 Task: In the  document Creativityplan.html Insert the command  'Editing'Email the file to   'softage.6@softage.net', with message attached Important: I've emailed you crucial details. Please make sure to go through it thoroughly. and file type: Microsoft Word
Action: Mouse moved to (221, 315)
Screenshot: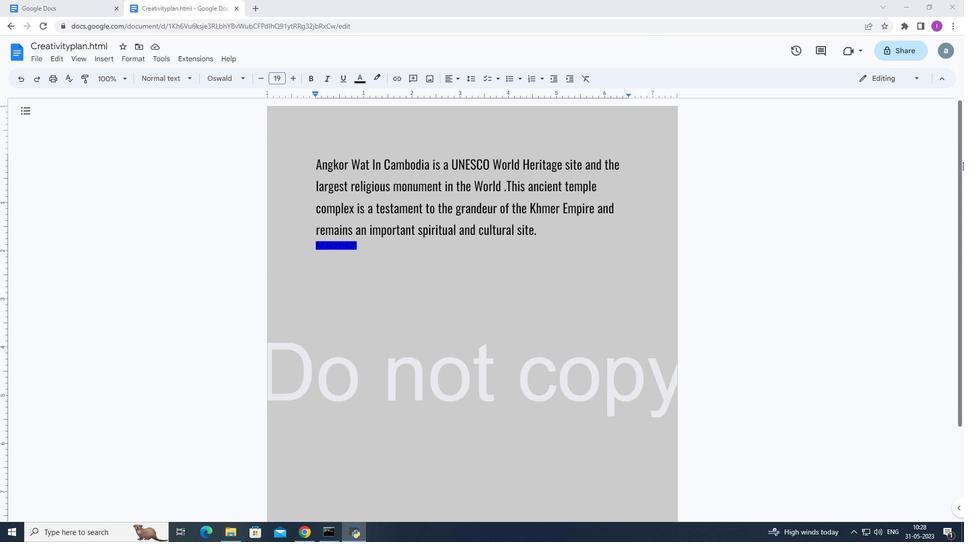 
Action: Mouse pressed left at (221, 315)
Screenshot: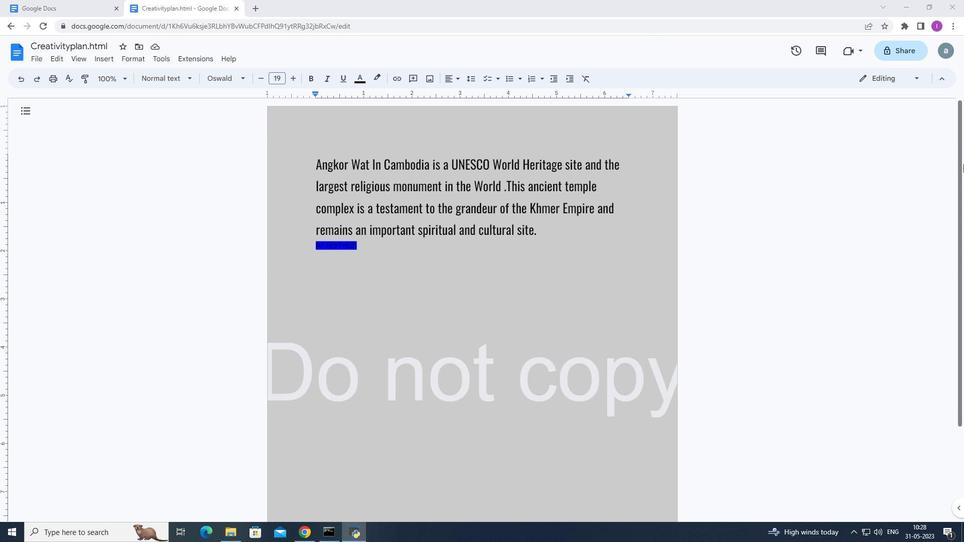 
Action: Mouse moved to (105, 60)
Screenshot: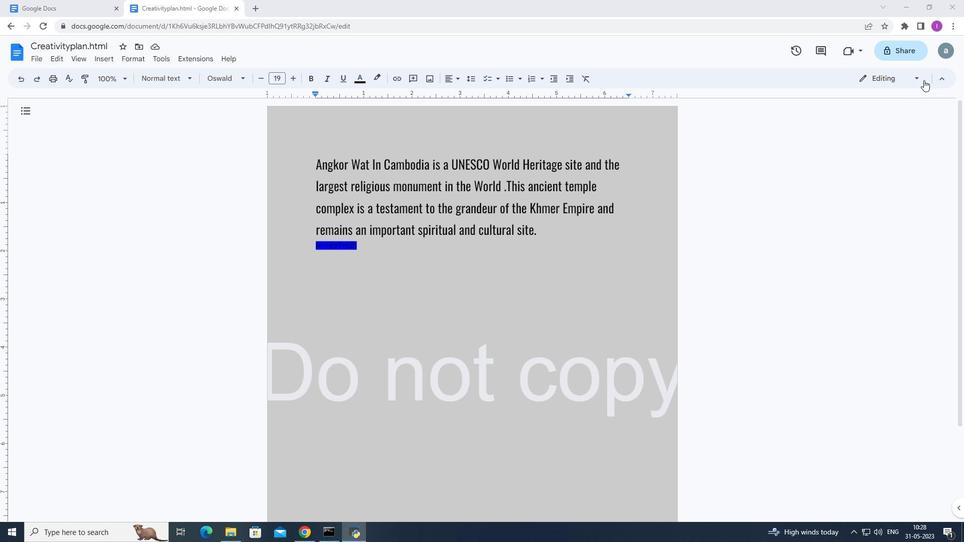 
Action: Mouse pressed left at (105, 60)
Screenshot: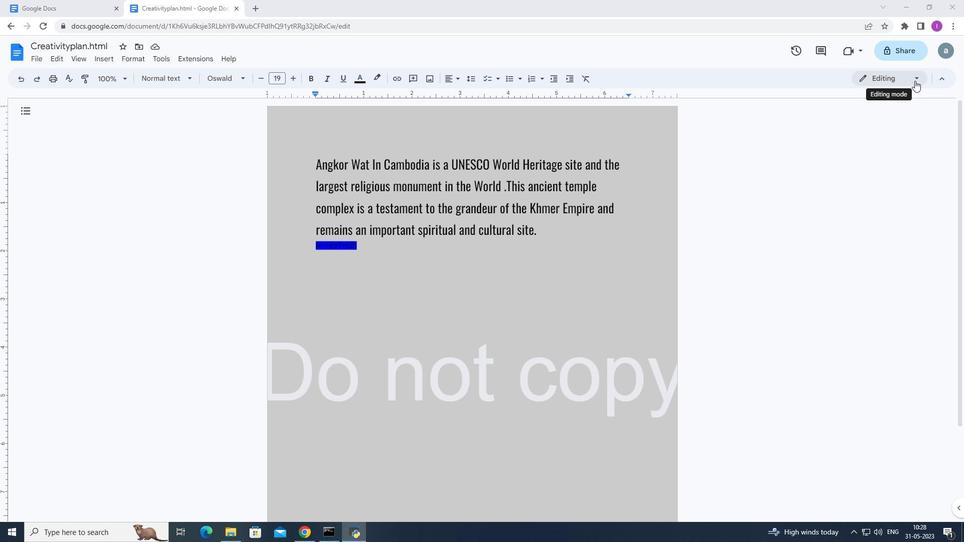 
Action: Mouse moved to (144, 387)
Screenshot: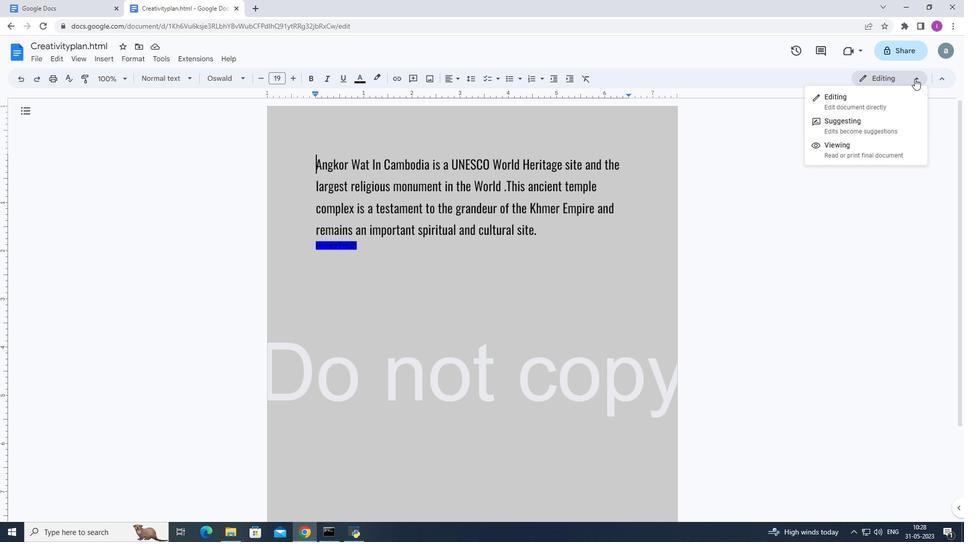 
Action: Mouse pressed left at (144, 387)
Screenshot: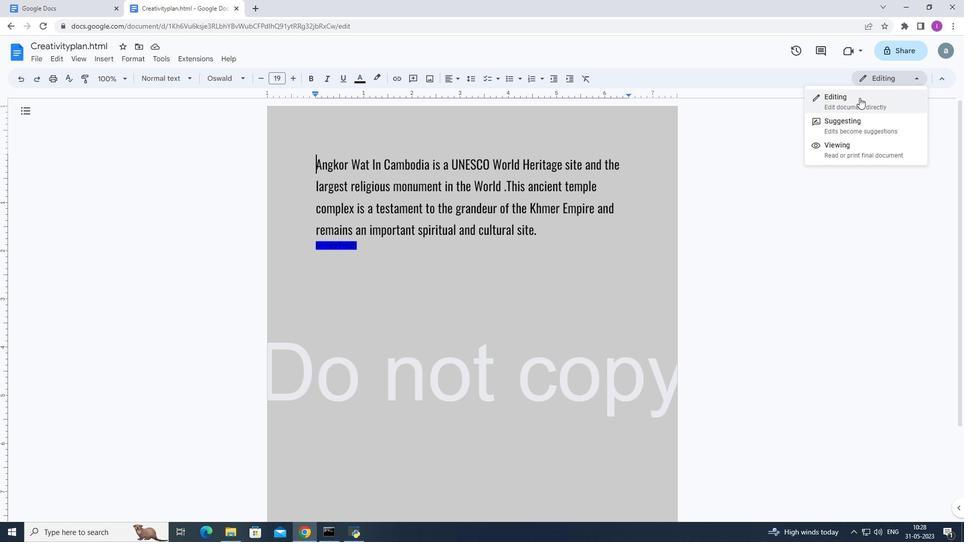 
Action: Mouse moved to (676, 224)
Screenshot: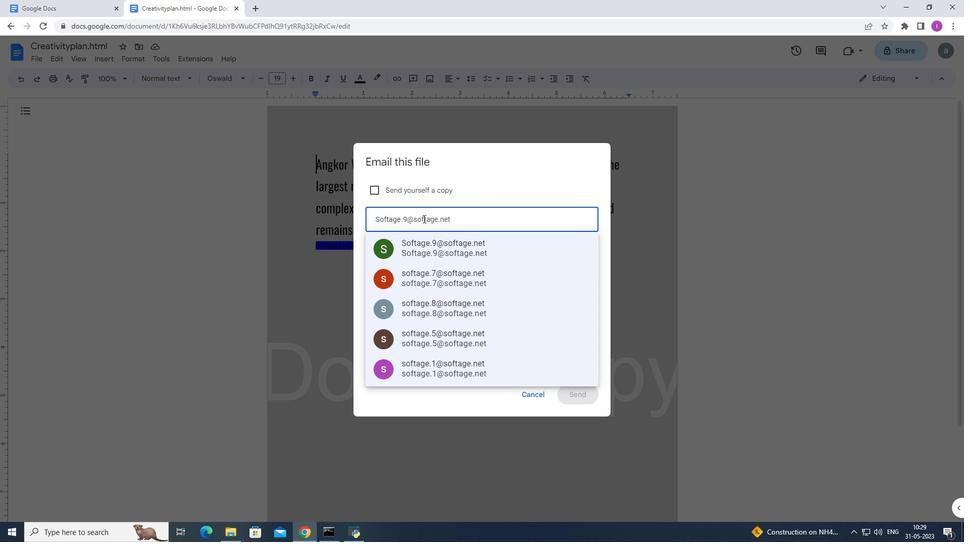 
Action: Mouse pressed left at (676, 224)
Screenshot: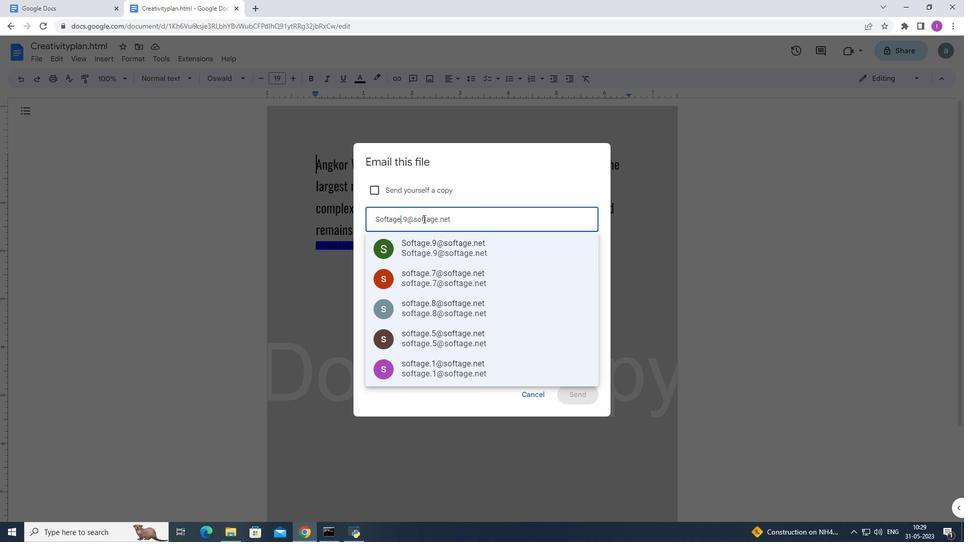 
Action: Mouse moved to (106, 60)
Screenshot: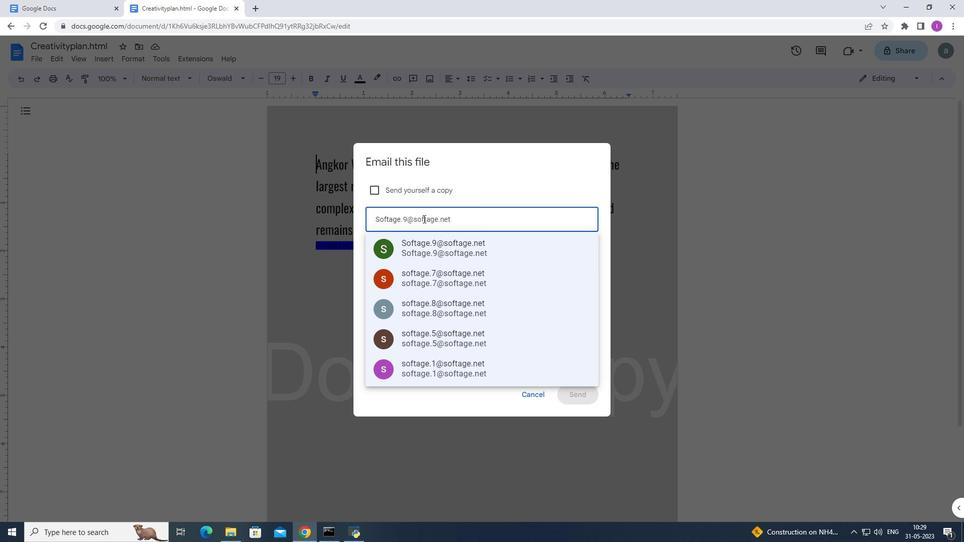 
Action: Mouse pressed left at (106, 60)
Screenshot: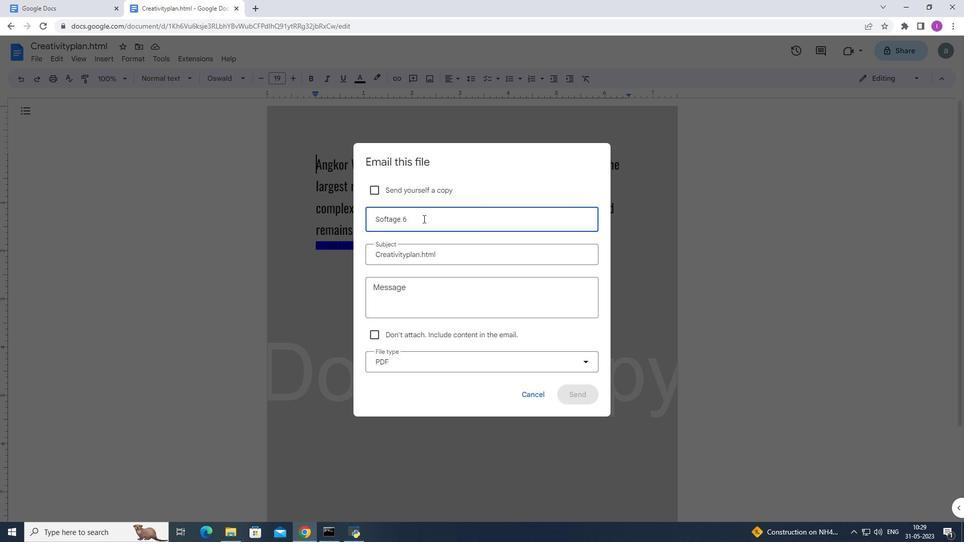 
Action: Mouse moved to (915, 78)
Screenshot: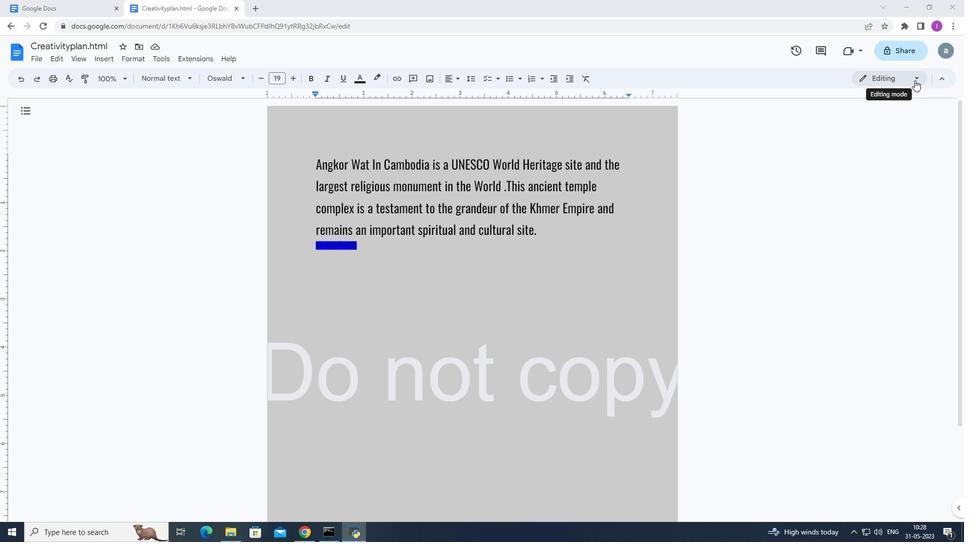 
Action: Mouse pressed left at (915, 78)
Screenshot: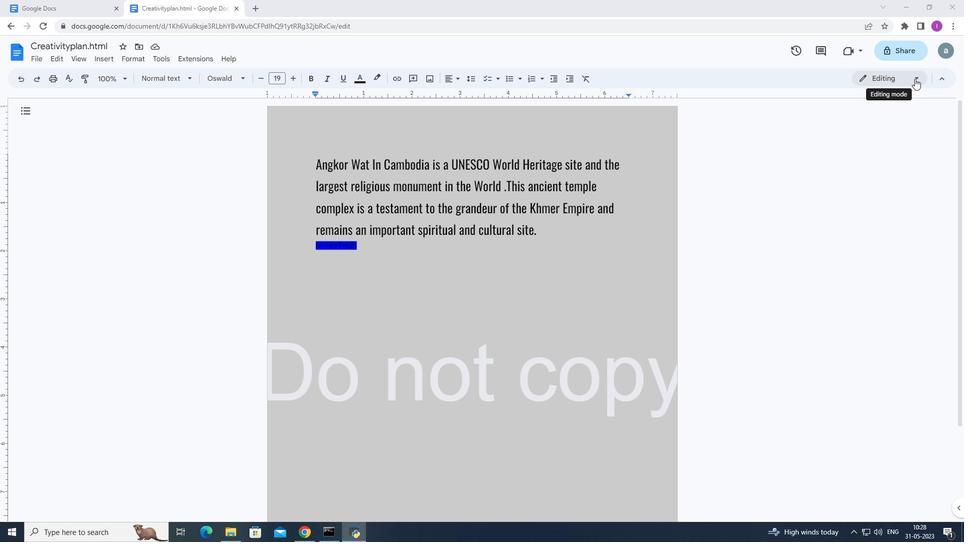 
Action: Mouse moved to (860, 97)
Screenshot: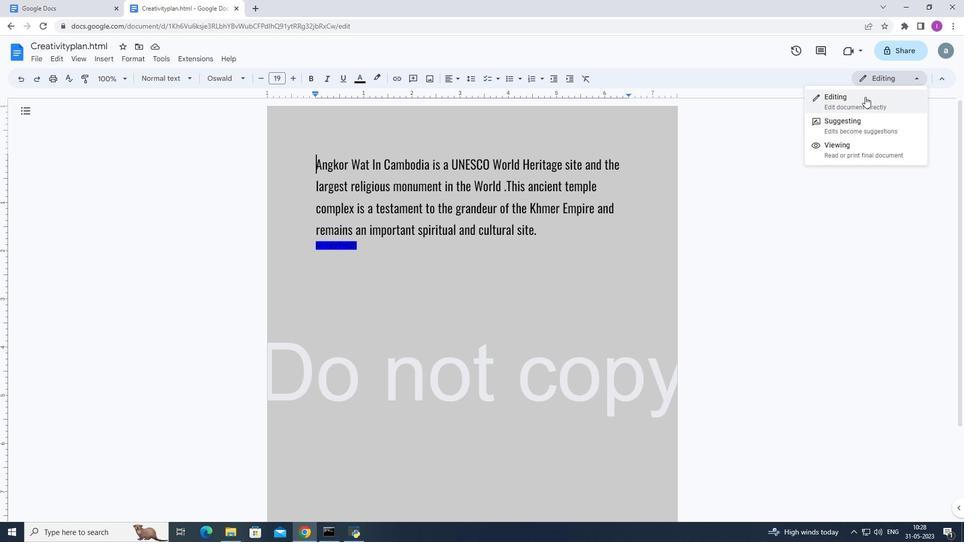 
Action: Mouse pressed left at (860, 97)
Screenshot: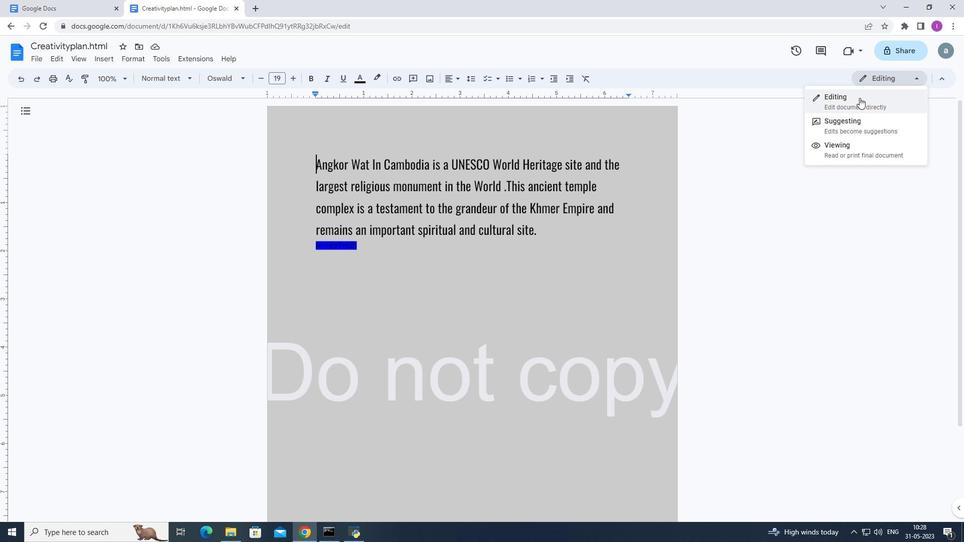 
Action: Mouse moved to (914, 74)
Screenshot: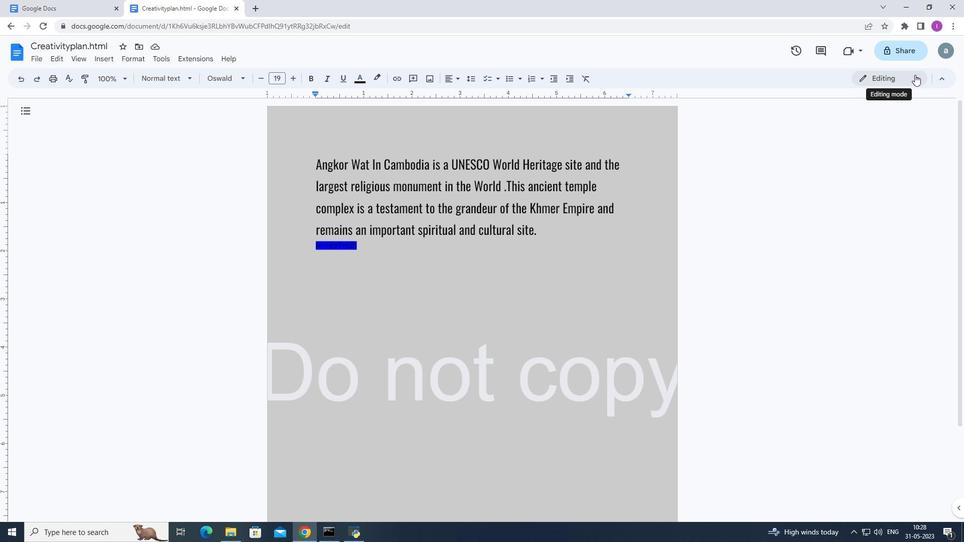 
Action: Mouse pressed left at (914, 74)
Screenshot: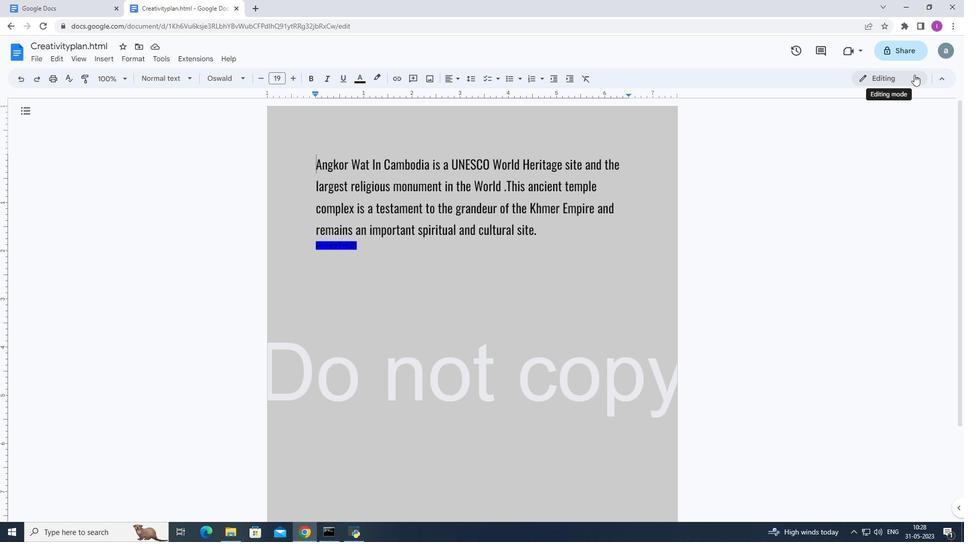 
Action: Mouse moved to (830, 97)
Screenshot: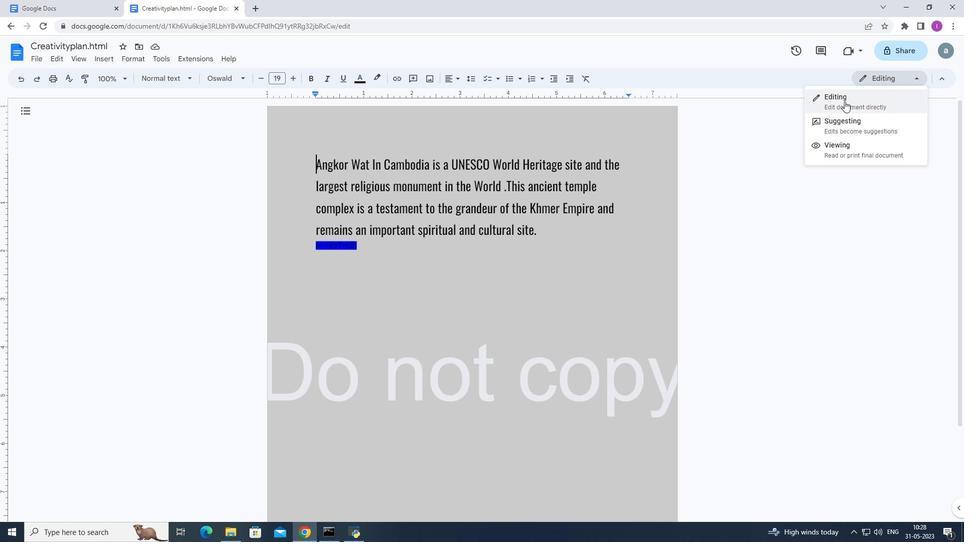 
Action: Mouse pressed left at (830, 97)
Screenshot: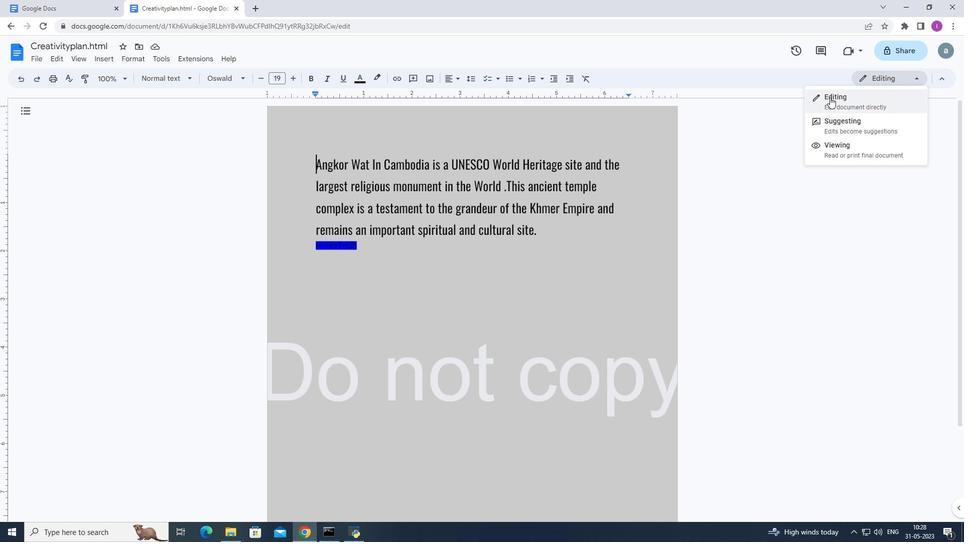 
Action: Mouse moved to (860, 79)
Screenshot: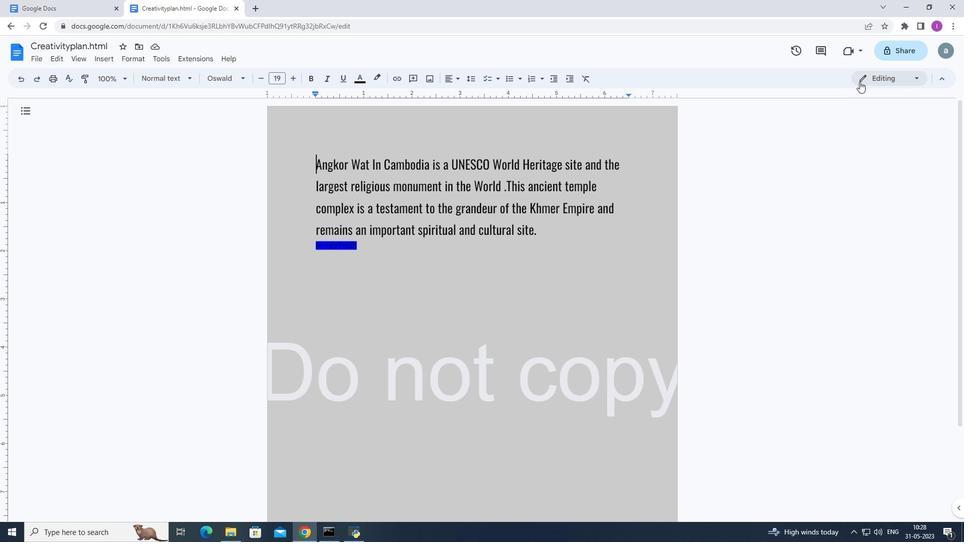 
Action: Mouse pressed left at (860, 79)
Screenshot: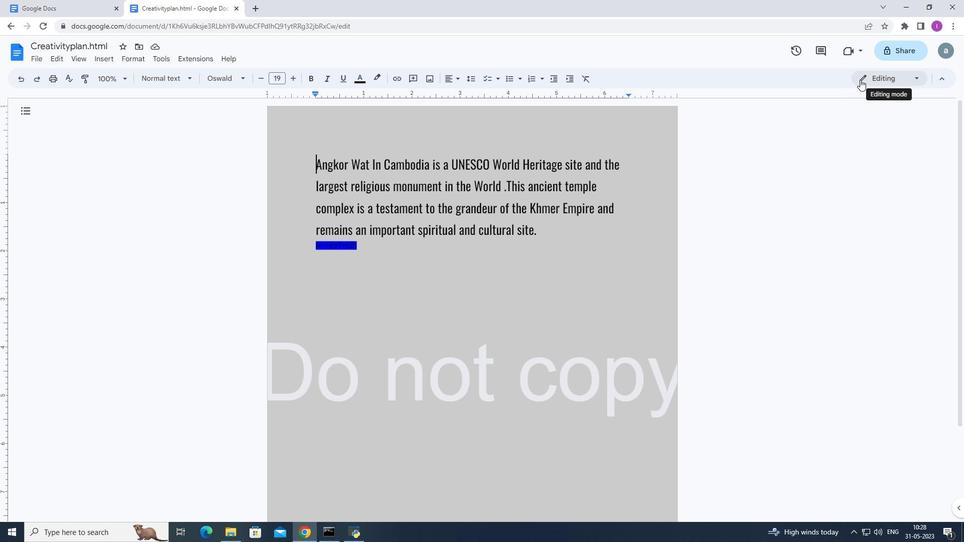 
Action: Mouse moved to (845, 93)
Screenshot: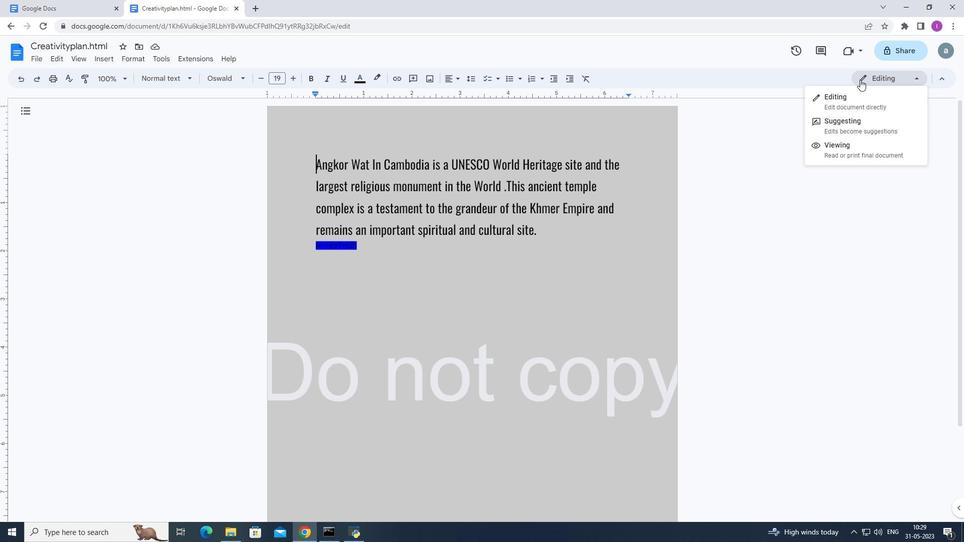 
Action: Mouse pressed left at (845, 93)
Screenshot: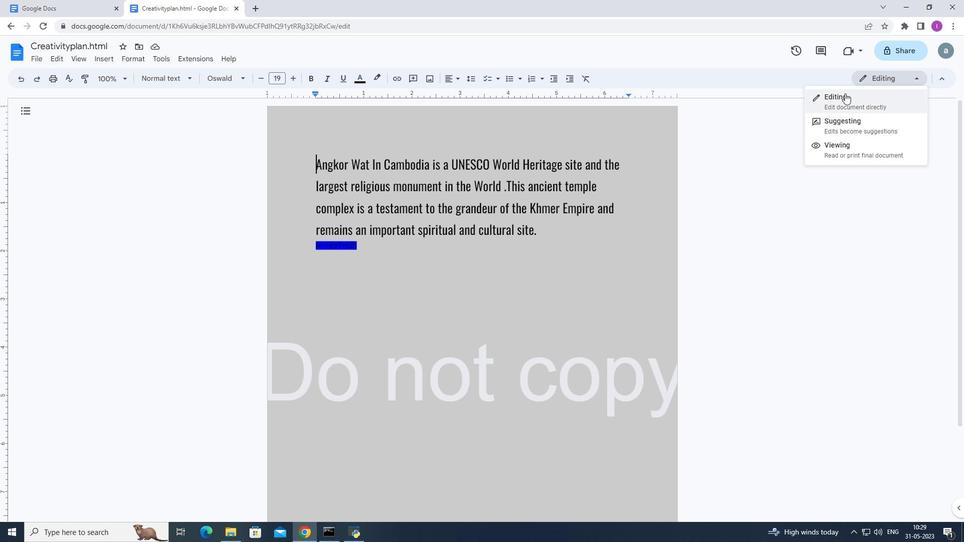 
Action: Mouse moved to (43, 58)
Screenshot: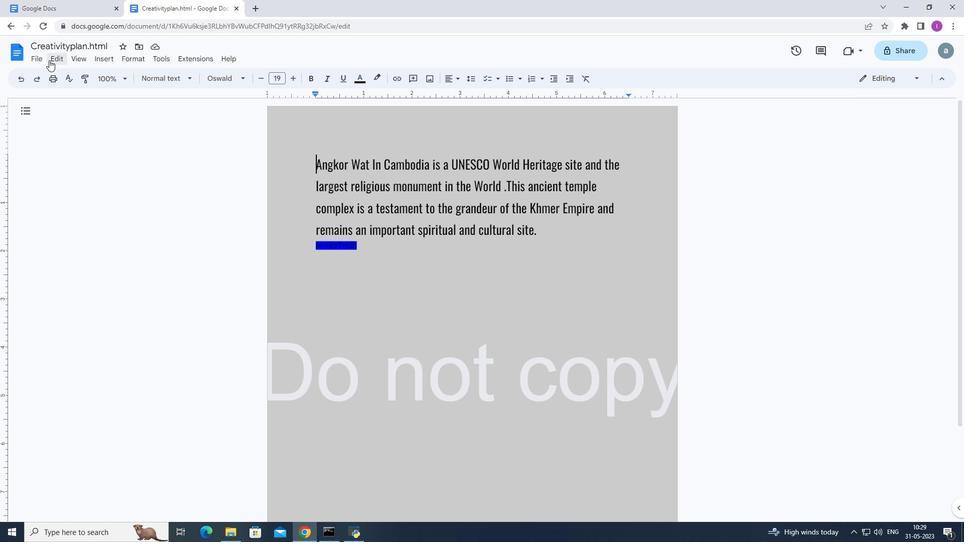 
Action: Mouse pressed left at (43, 58)
Screenshot: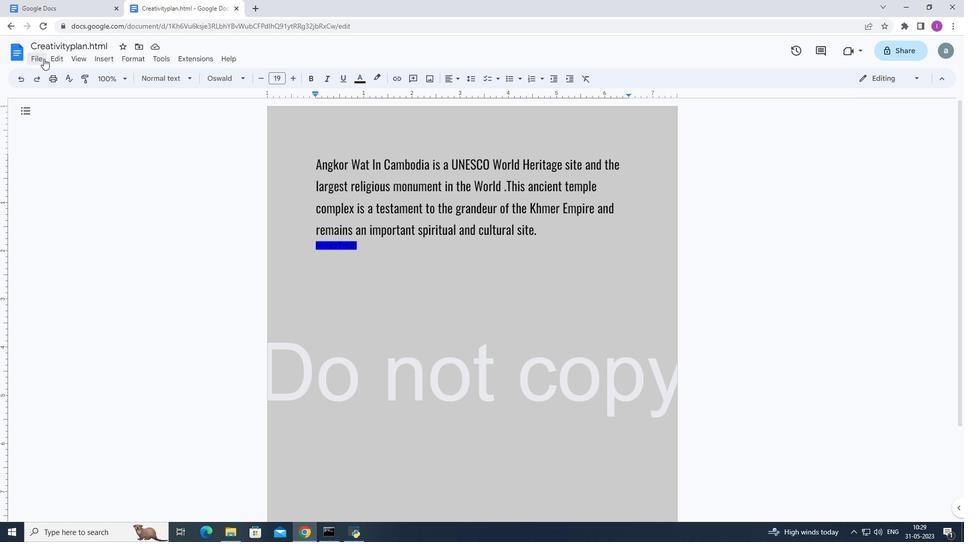 
Action: Mouse moved to (233, 150)
Screenshot: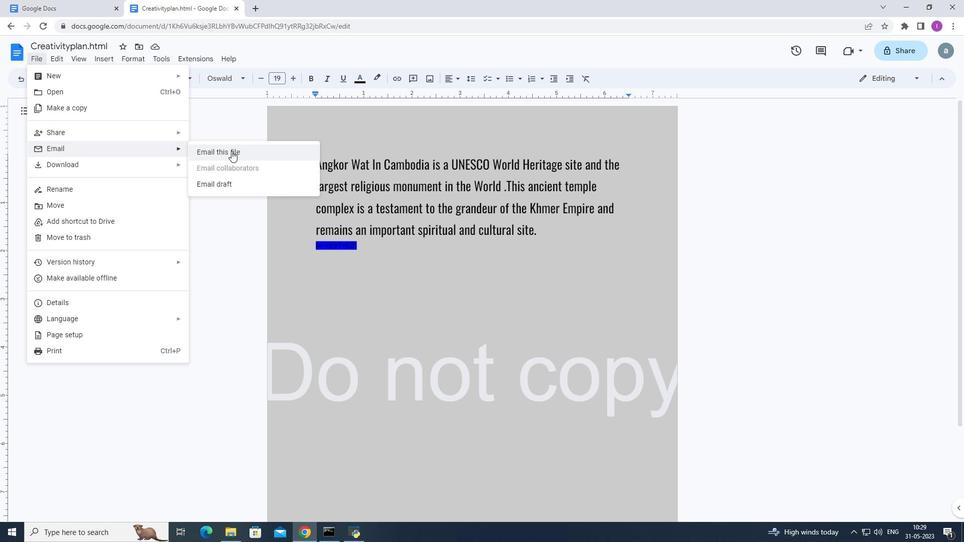 
Action: Mouse pressed left at (233, 150)
Screenshot: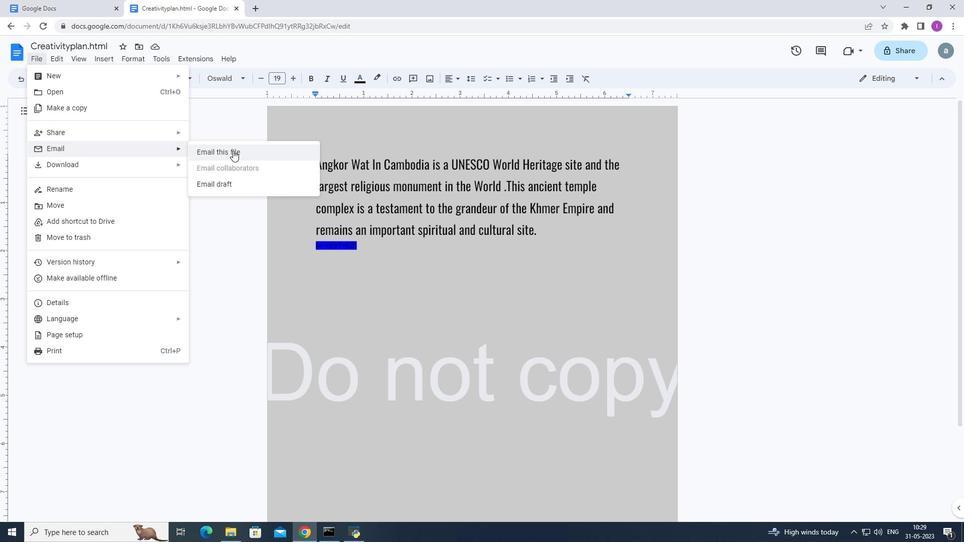 
Action: Mouse moved to (423, 219)
Screenshot: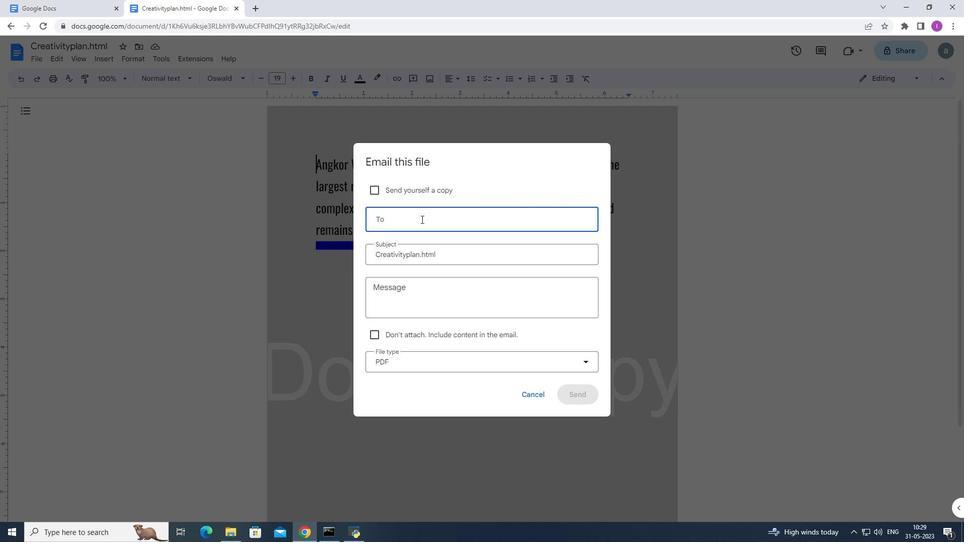 
Action: Key pressed <Key.shift>Softage.6<Key.shift><Key.shift><Key.shift><Key.shift><Key.shift><Key.shift><Key.shift><Key.shift><Key.shift><Key.shift><Key.shift><Key.shift><Key.shift><Key.shift><Key.shift><Key.shift><Key.shift><Key.shift><Key.shift><Key.shift>@d<Key.backspace>softah<Key.backspace>ge.m<Key.backspace>net
Screenshot: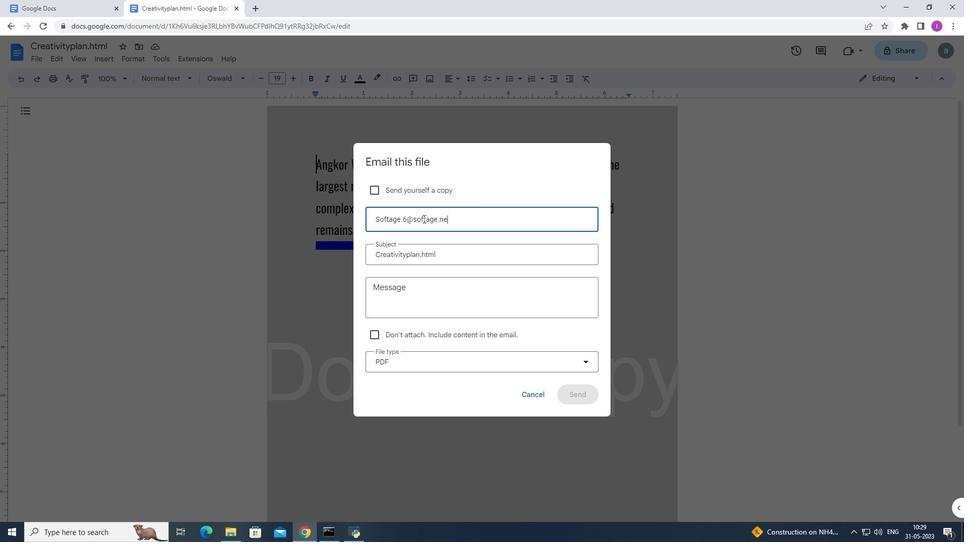 
Action: Mouse moved to (458, 241)
Screenshot: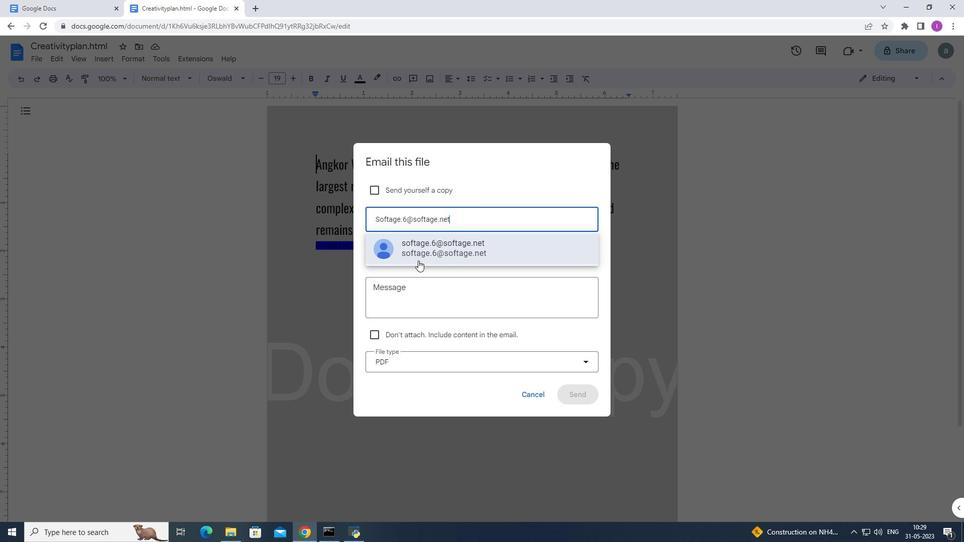 
Action: Mouse pressed left at (458, 241)
Screenshot: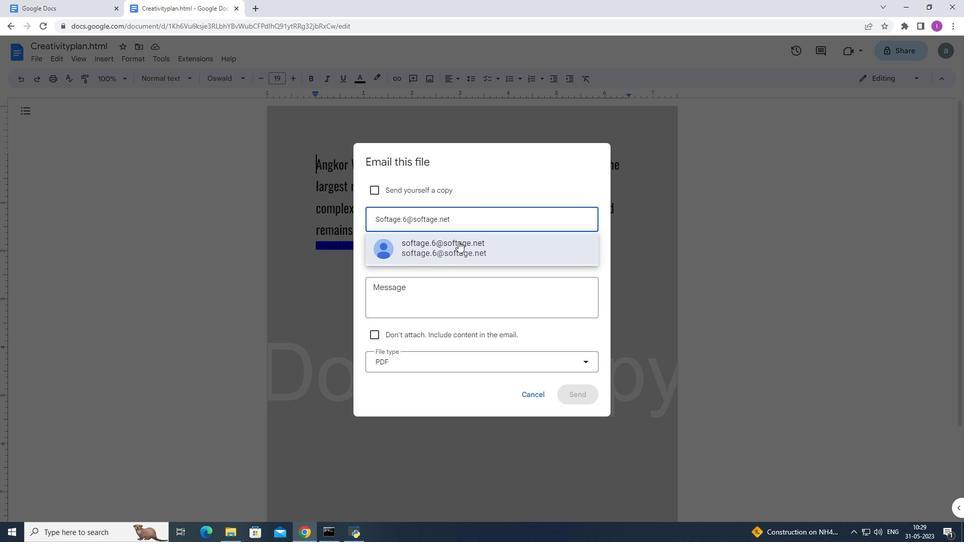
Action: Mouse moved to (392, 289)
Screenshot: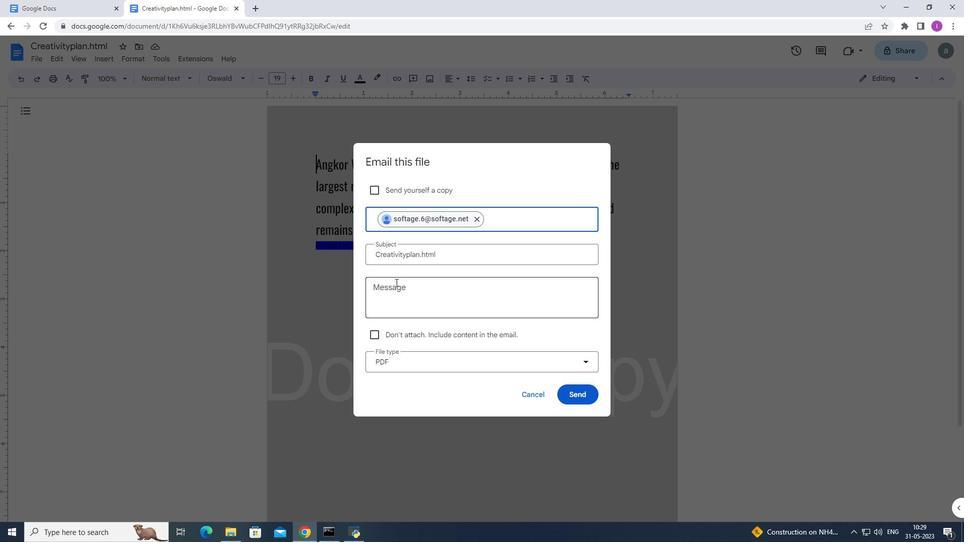 
Action: Mouse pressed left at (392, 289)
Screenshot: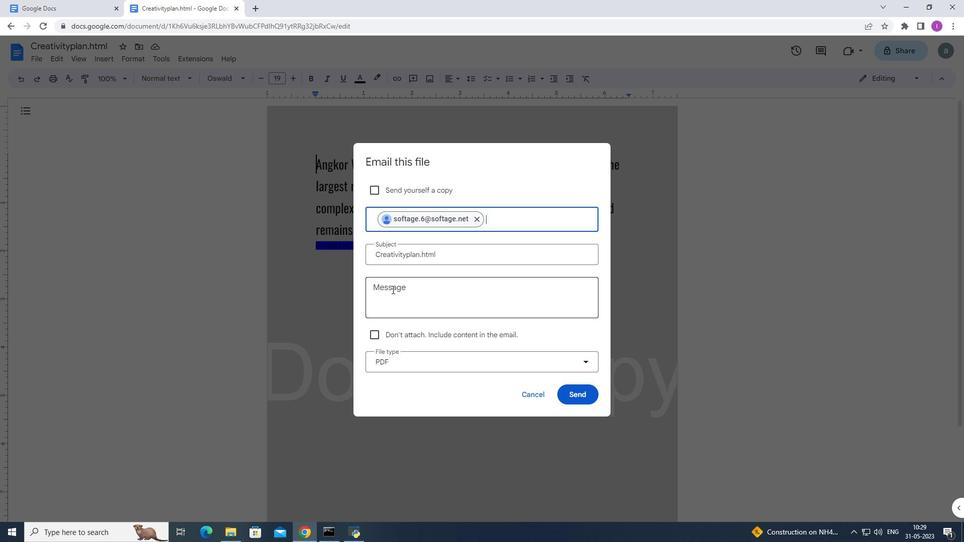 
Action: Mouse moved to (439, 298)
Screenshot: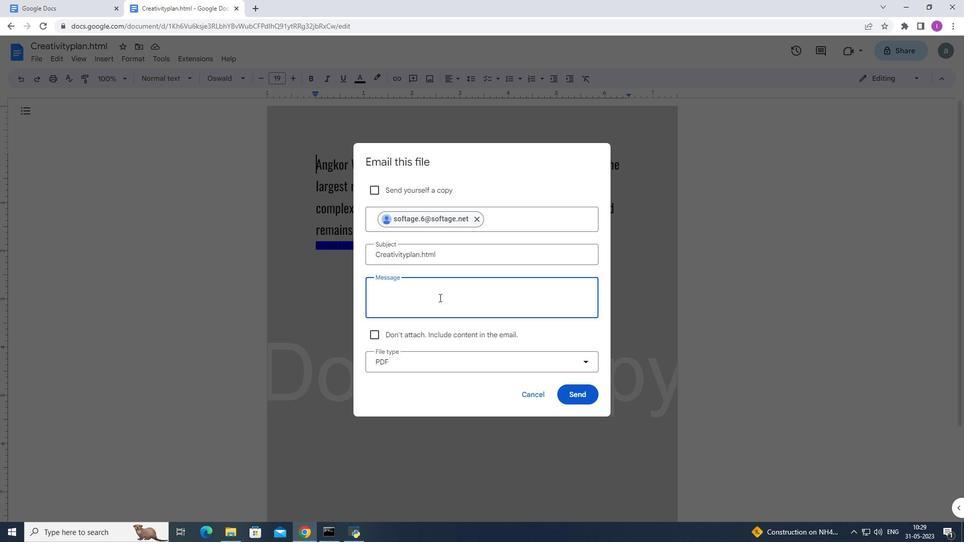 
Action: Key pressed <Key.shift><Key.shift><Key.shift>I<Key.space>have<Key.space><Key.space>ems<Key.backspace>ailed<Key.space>you<Key.space>cri<Key.backspace>ucialdetails
Screenshot: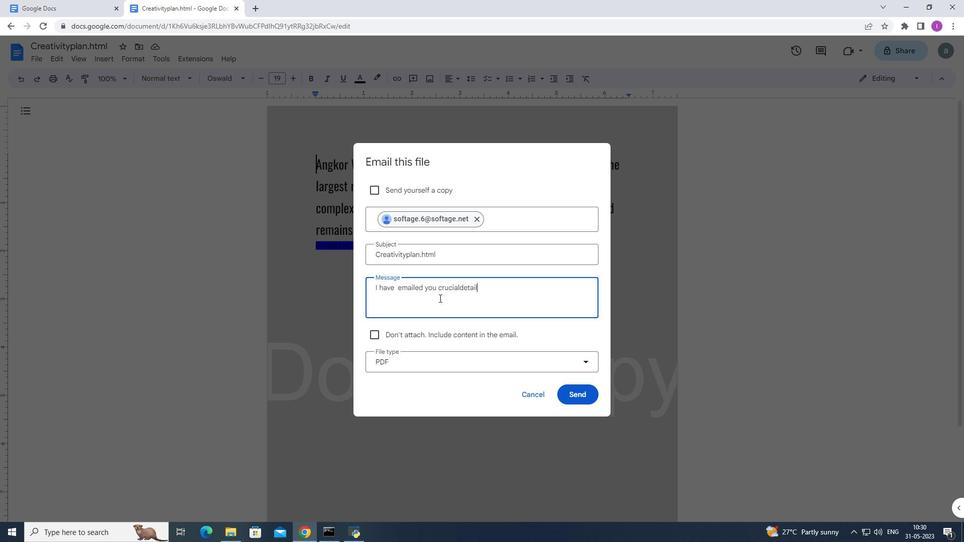 
Action: Mouse moved to (459, 288)
Screenshot: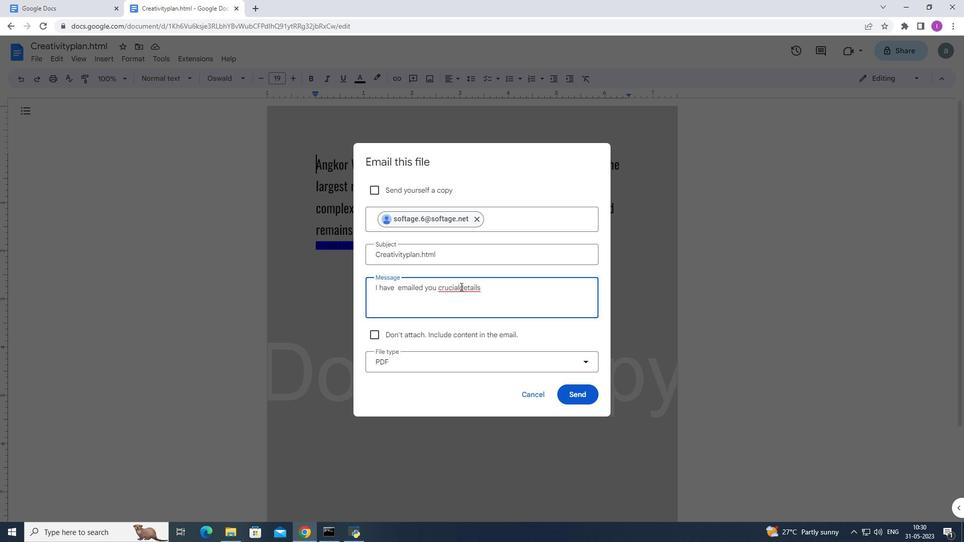 
Action: Mouse pressed left at (459, 288)
Screenshot: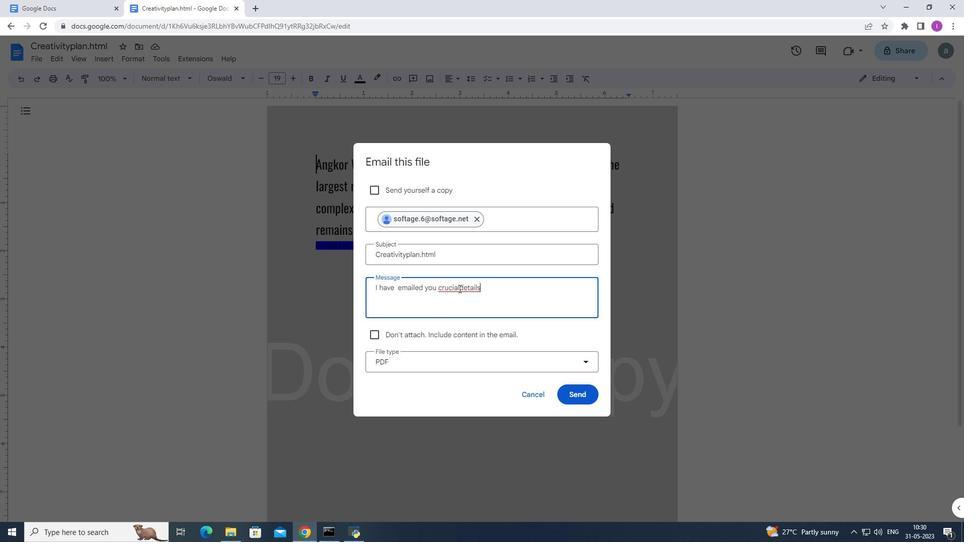 
Action: Key pressed <Key.space>
Screenshot: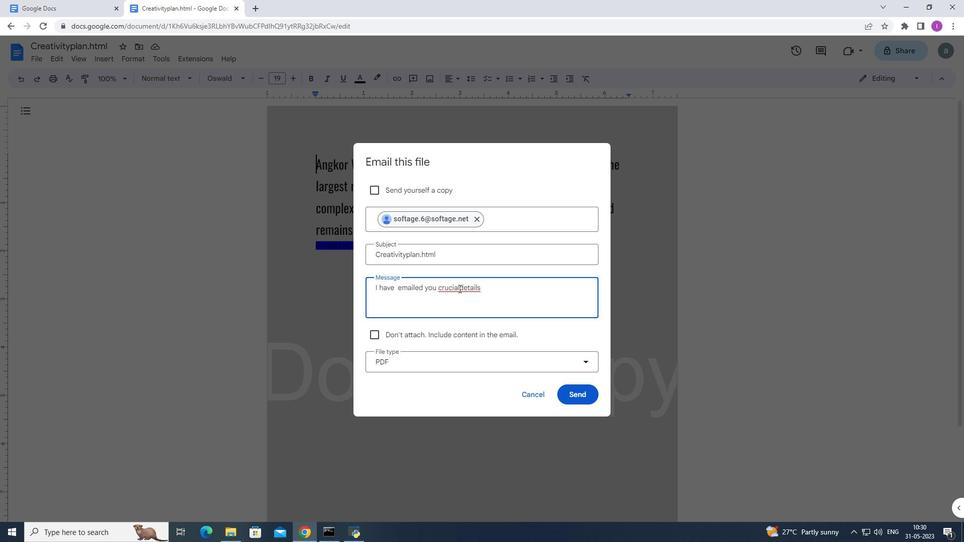 
Action: Mouse moved to (483, 288)
Screenshot: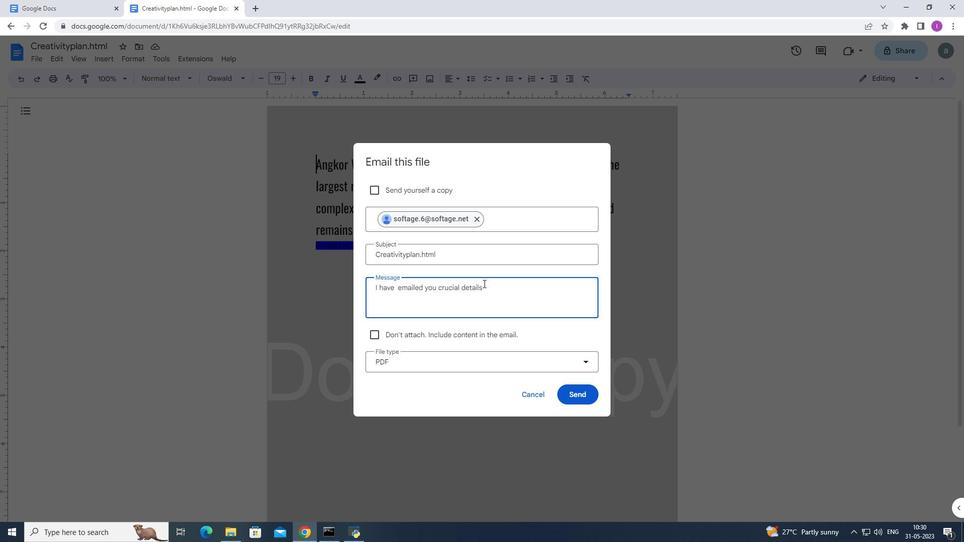 
Action: Mouse pressed left at (483, 288)
Screenshot: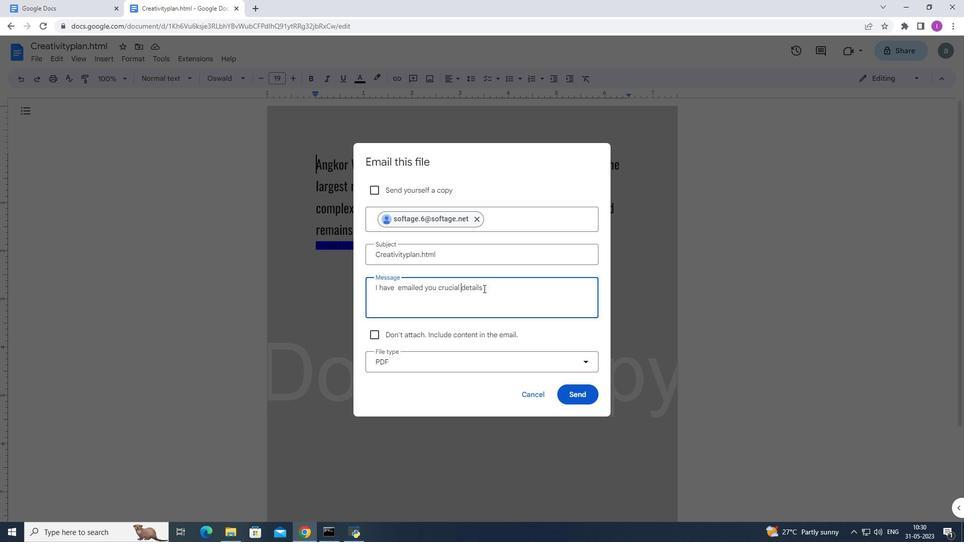 
Action: Key pressed .please<Key.space>make<Key.space>sure<Key.space>to<Key.space>gp<Key.backspace>o<Key.space>through<Key.space>it<Key.space>thoroughly.
Screenshot: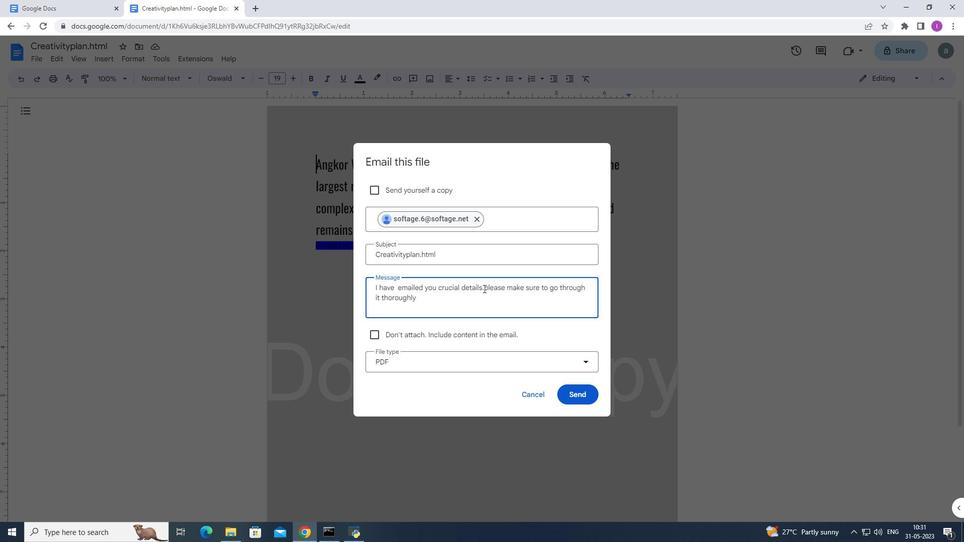 
Action: Mouse moved to (584, 363)
Screenshot: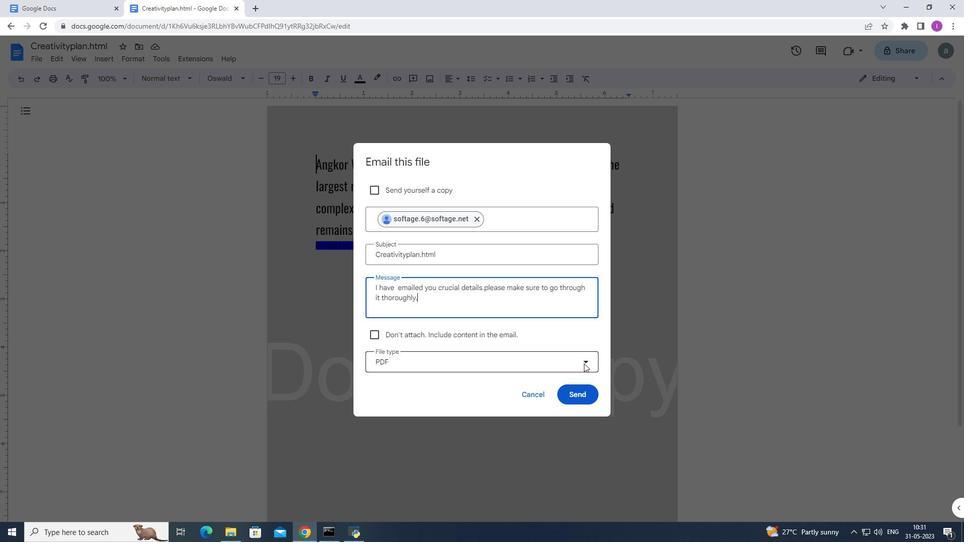 
Action: Mouse pressed left at (584, 363)
Screenshot: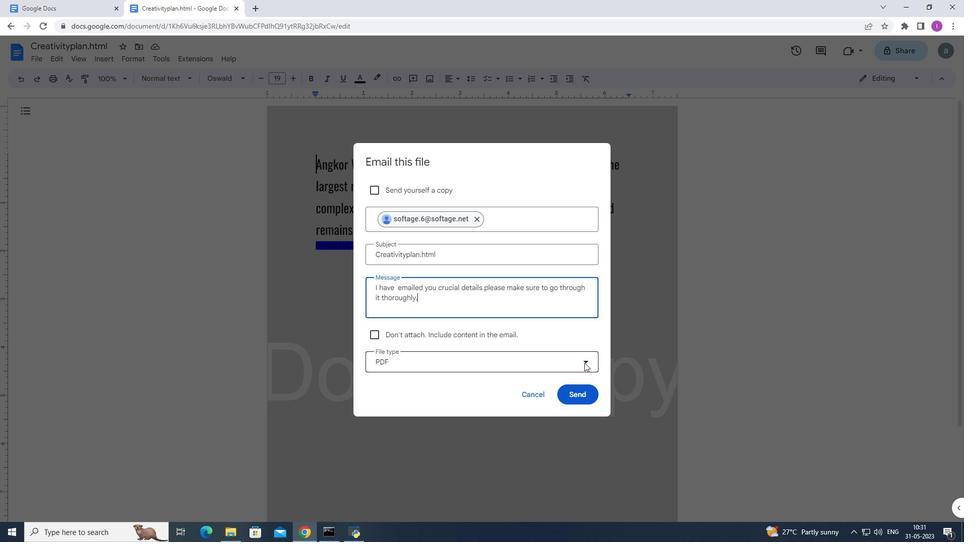 
Action: Mouse moved to (430, 452)
Screenshot: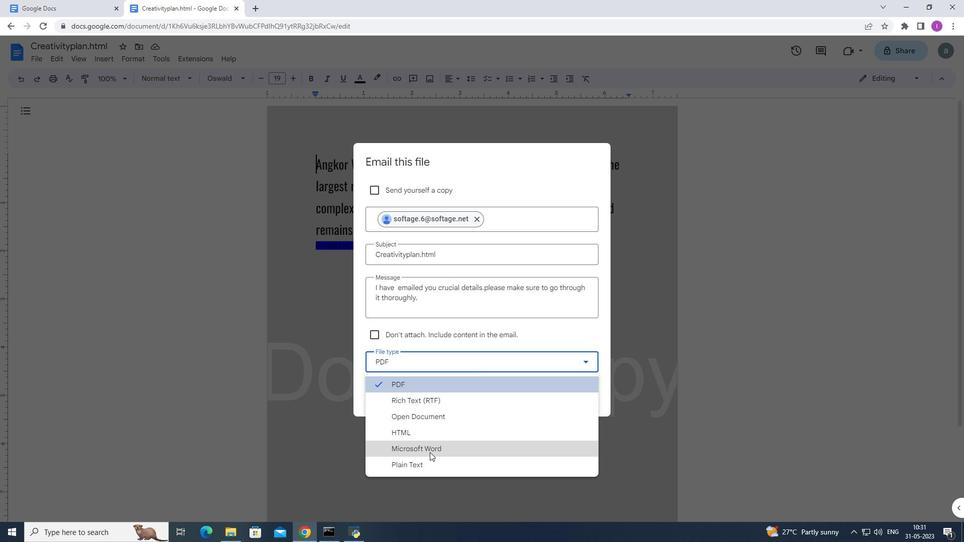 
Action: Mouse pressed left at (430, 452)
Screenshot: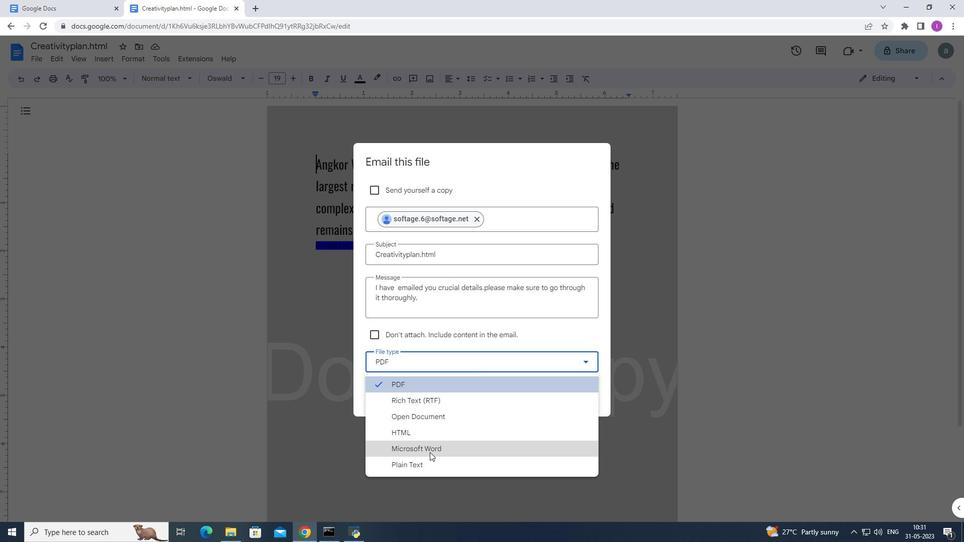 
Action: Mouse moved to (574, 392)
Screenshot: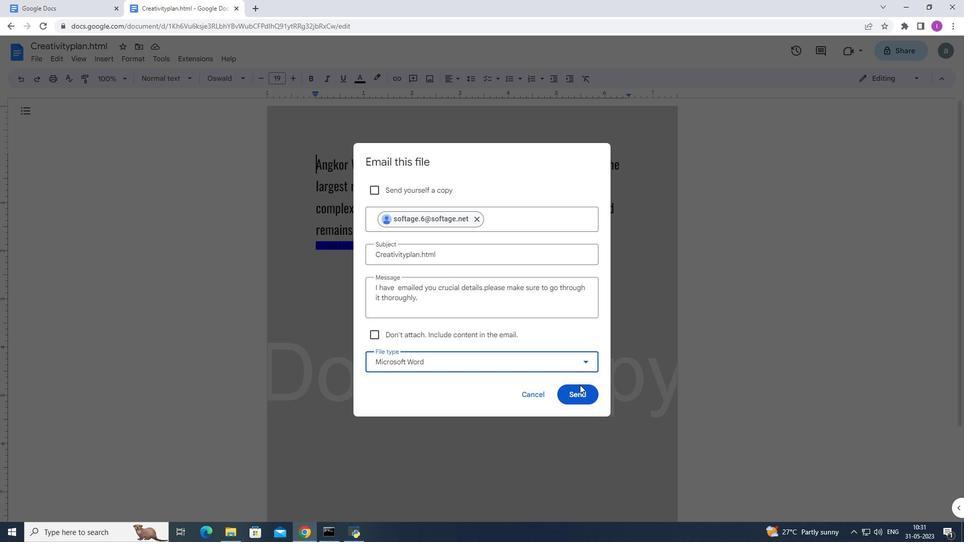 
Action: Mouse pressed left at (574, 392)
Screenshot: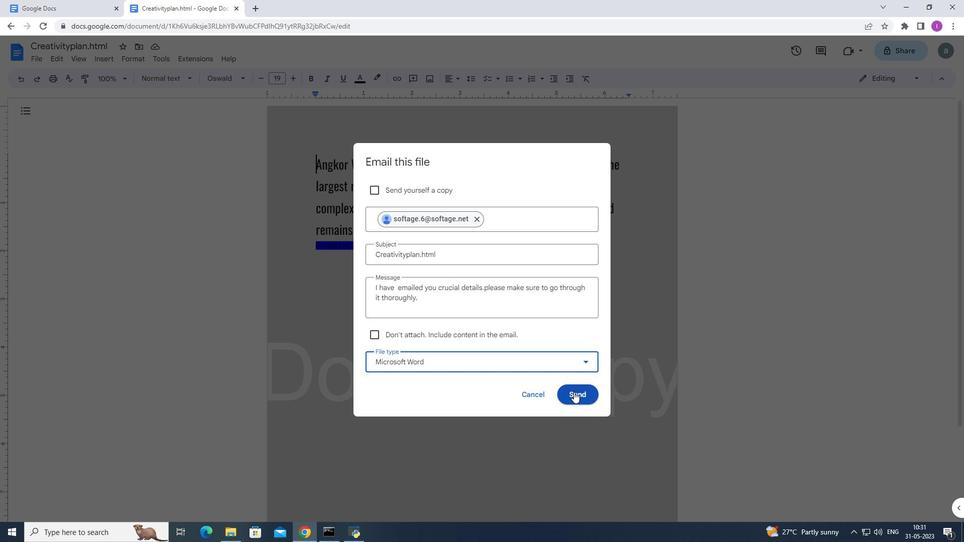 
